 Task: Create a Board called Board0000000007 in Workspace WS0000000003 in Trello with Visibility as Workspace. Create a Board called Board0000000008 in Workspace WS0000000003 in Trello with Visibility as Private. Create a Board called Board0000000009 in Workspace WS0000000003 in Trello with Visibility as Public. Create Card Card0000000025 in Board Board0000000007 in Workspace WS0000000003 in Trello. Create Card Card0000000026 in Board Board0000000007 in Workspace WS0000000003 in Trello
Action: Mouse moved to (481, 105)
Screenshot: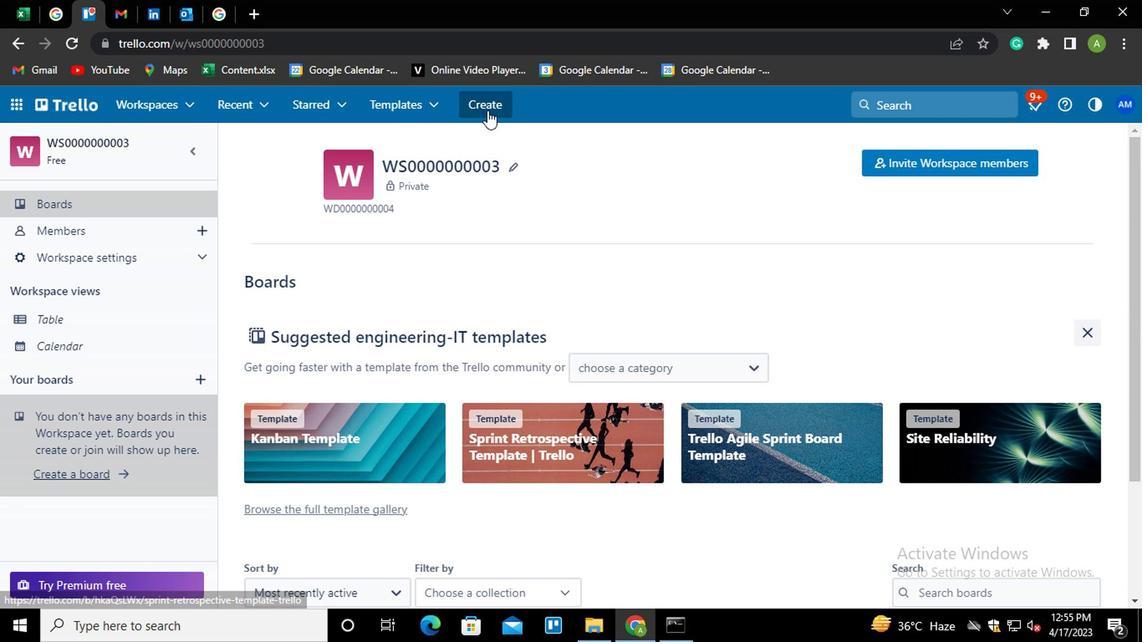 
Action: Mouse pressed left at (481, 105)
Screenshot: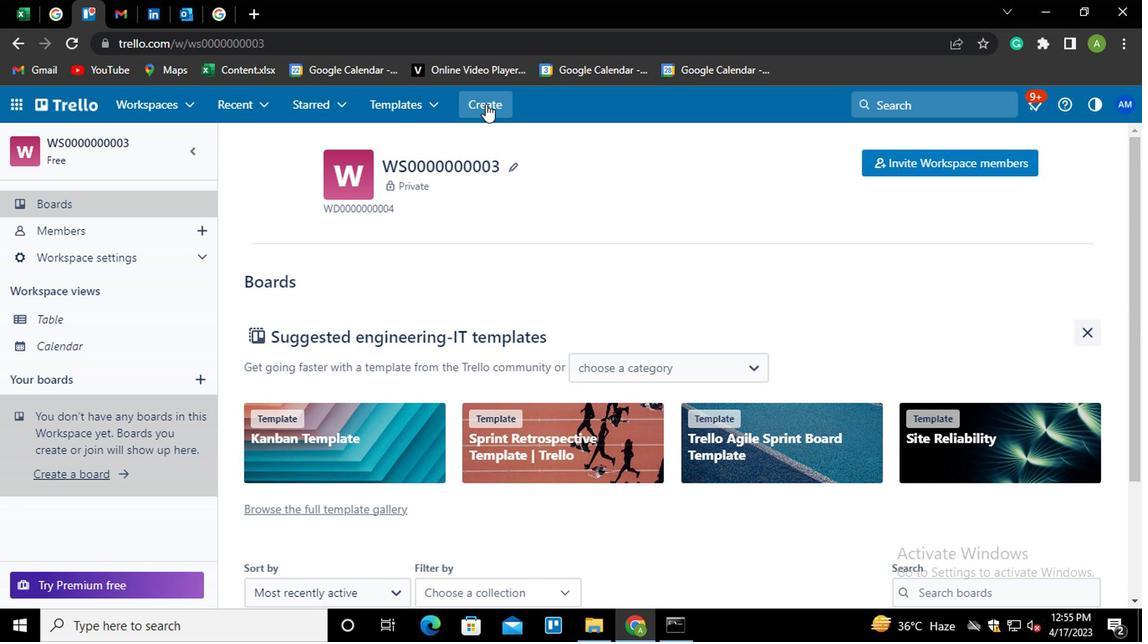 
Action: Mouse moved to (510, 167)
Screenshot: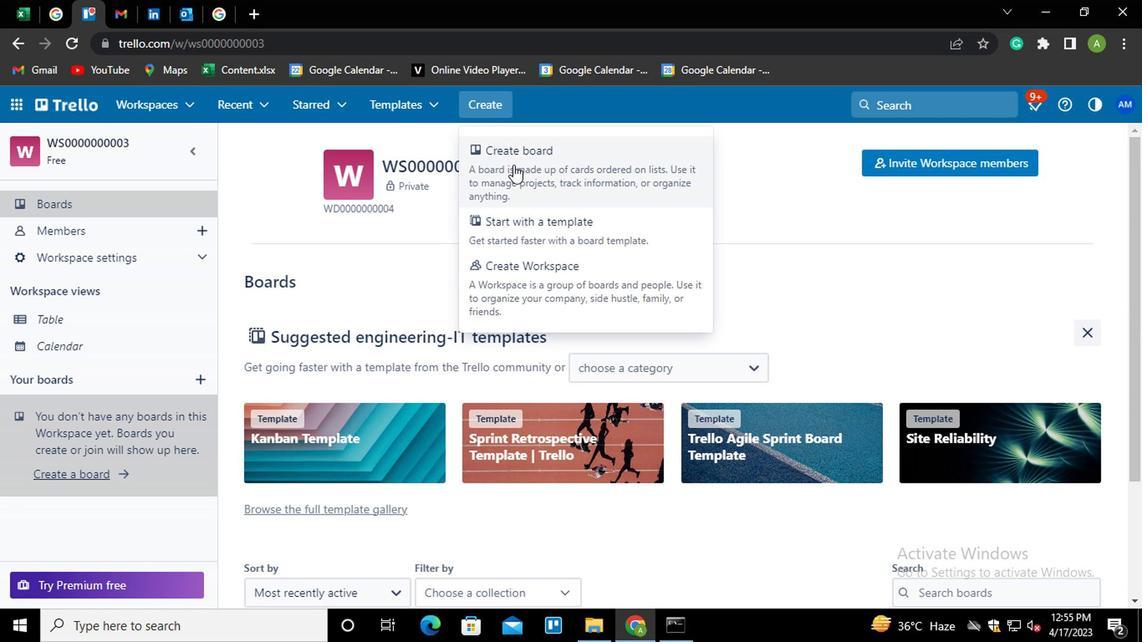 
Action: Mouse pressed left at (510, 167)
Screenshot: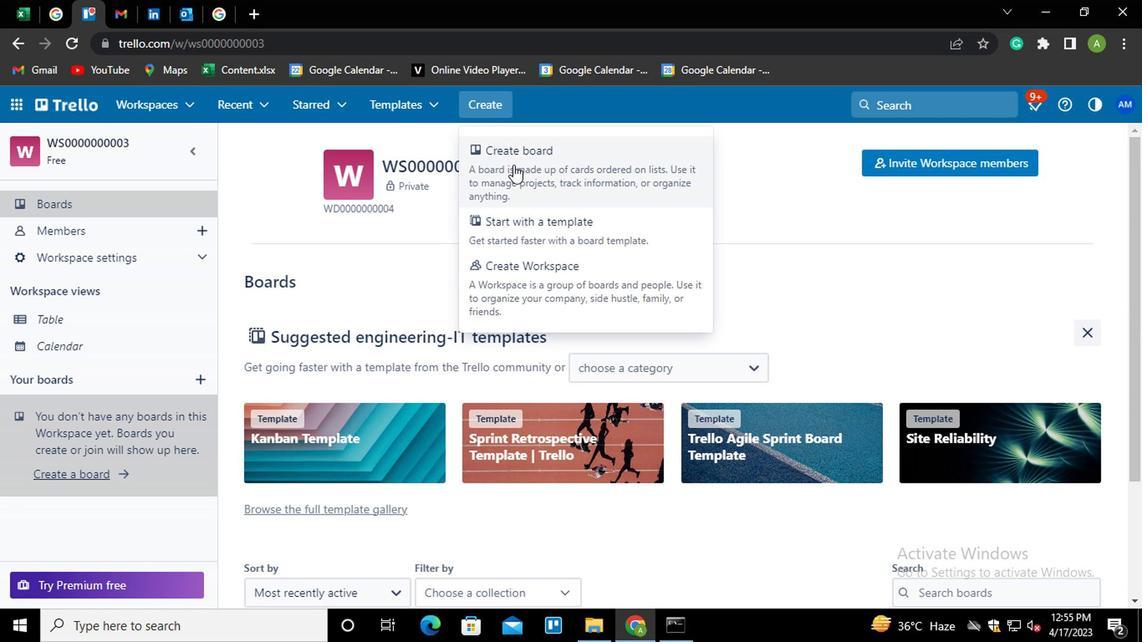 
Action: Mouse moved to (559, 408)
Screenshot: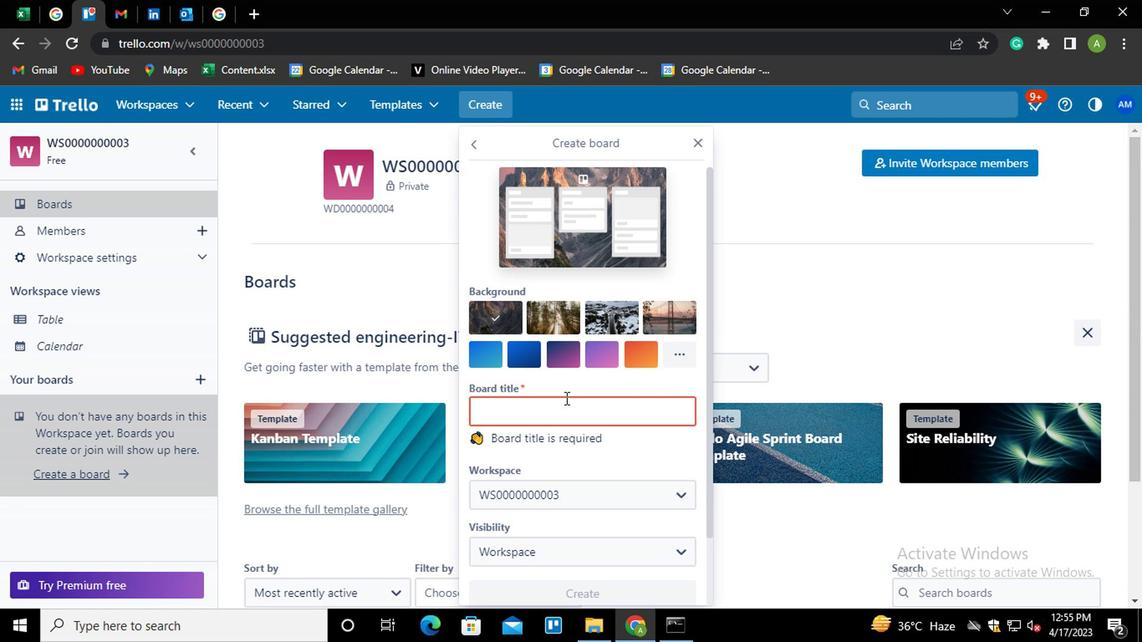 
Action: Mouse pressed left at (559, 408)
Screenshot: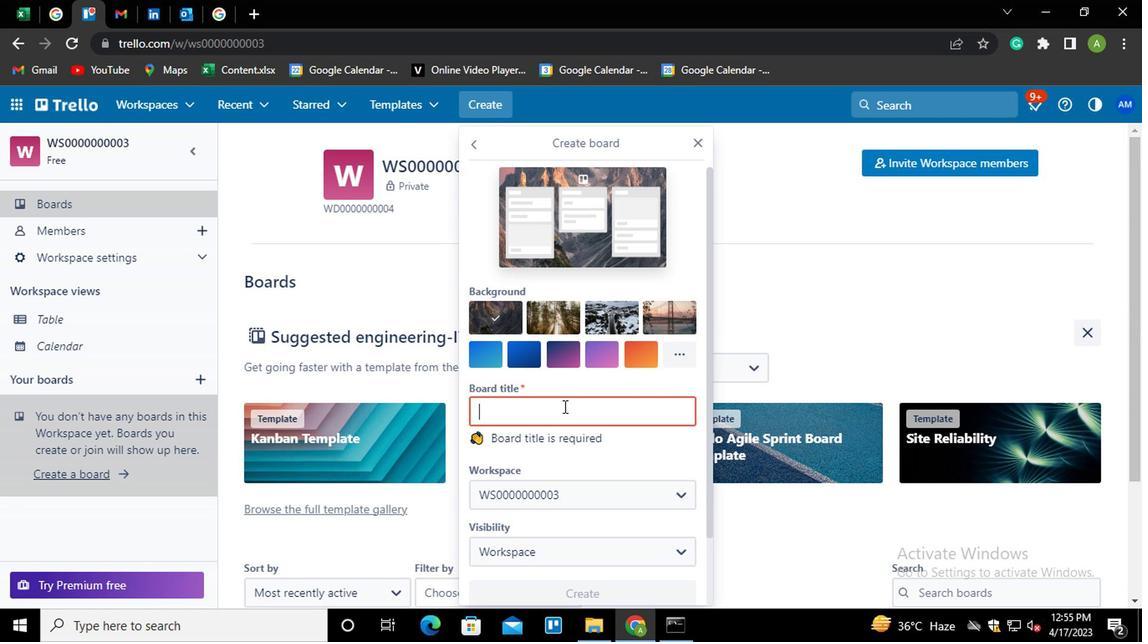 
Action: Key pressed <Key.shift><Key.shift>BOARD0000000007
Screenshot: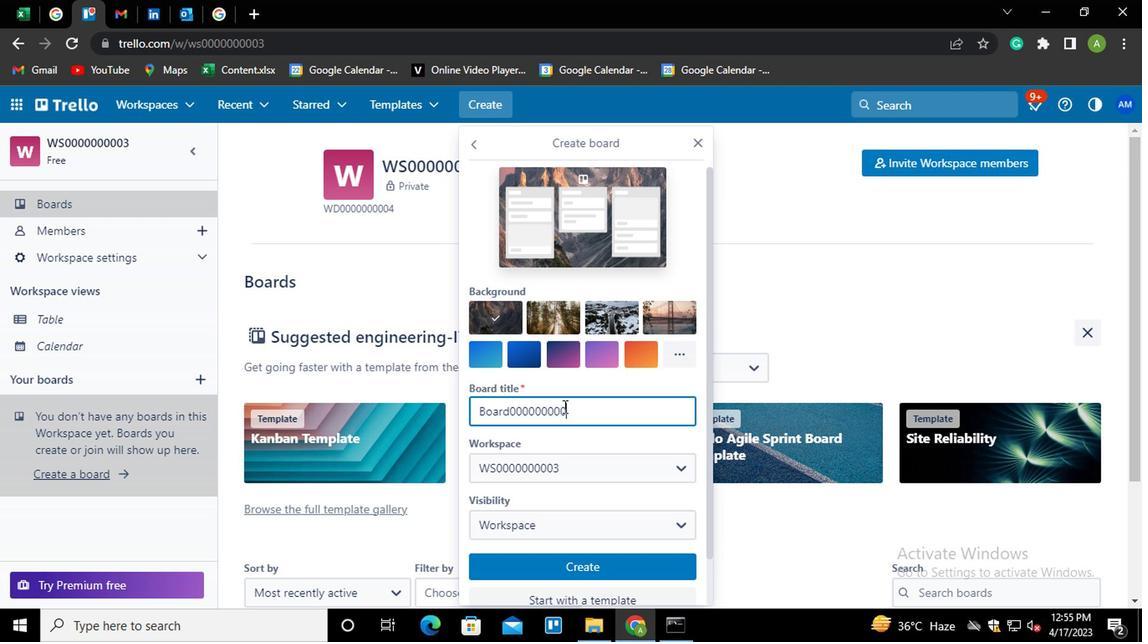 
Action: Mouse moved to (562, 568)
Screenshot: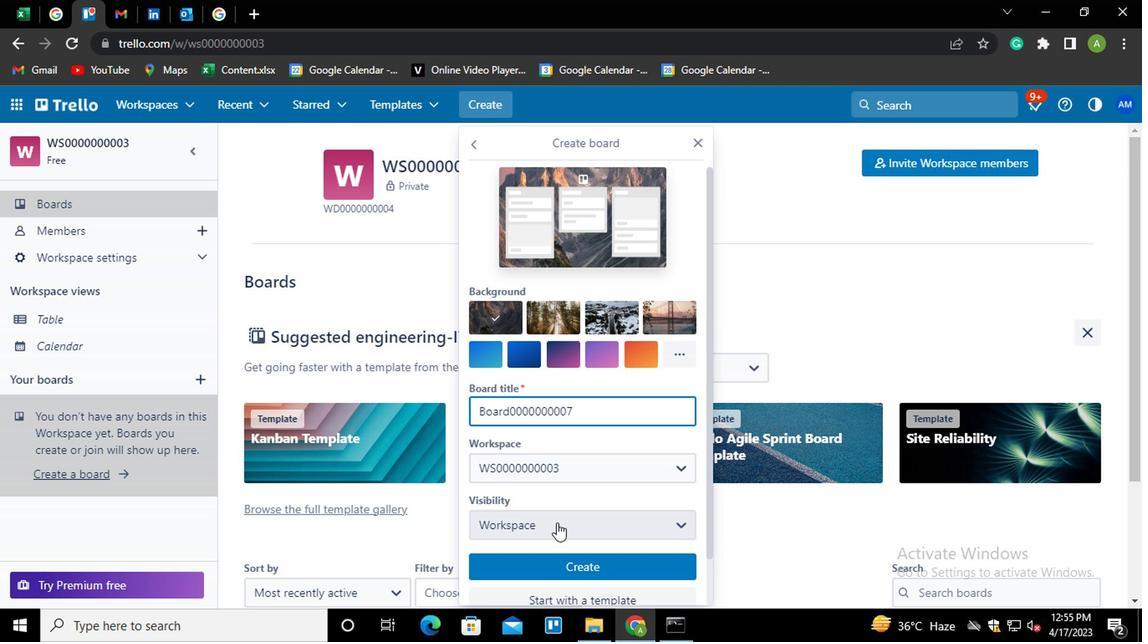 
Action: Mouse pressed left at (562, 568)
Screenshot: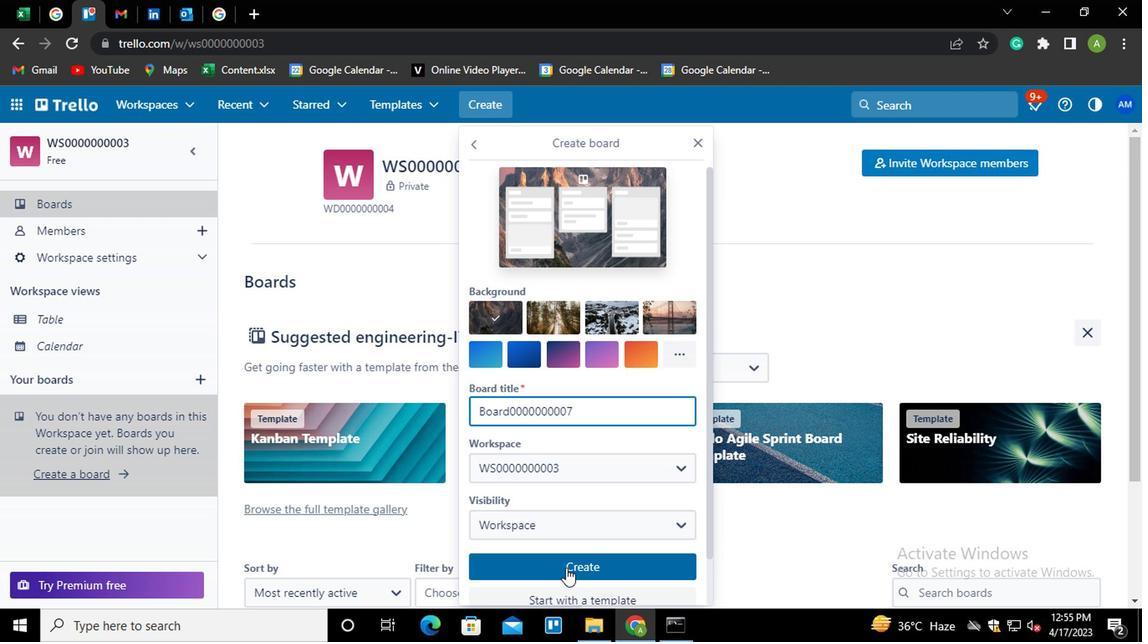 
Action: Mouse moved to (488, 108)
Screenshot: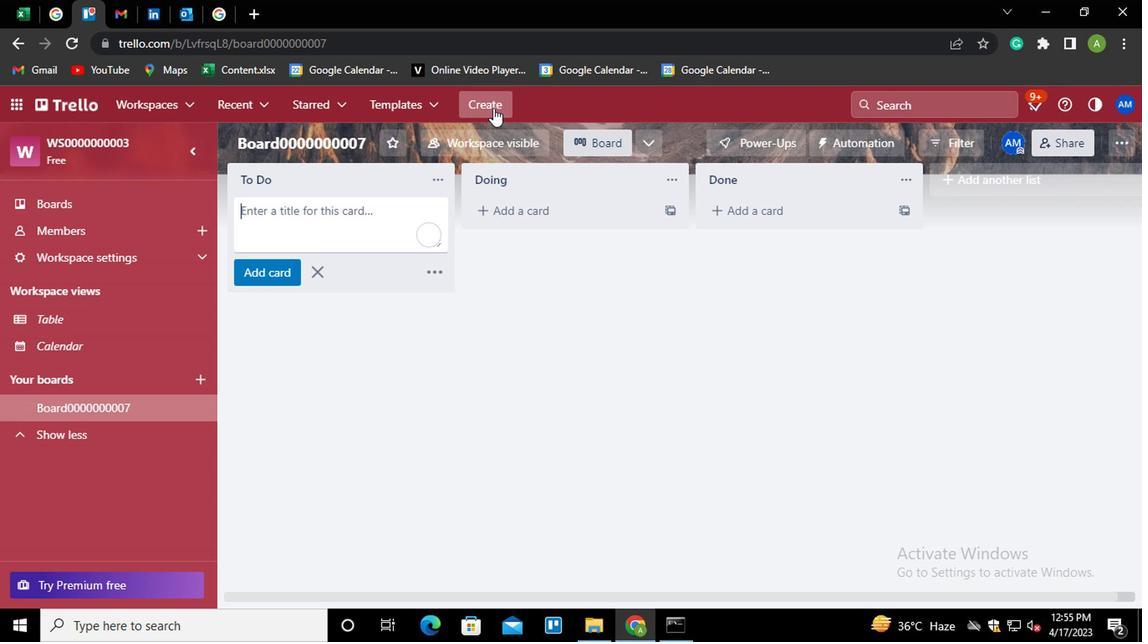 
Action: Mouse pressed left at (488, 108)
Screenshot: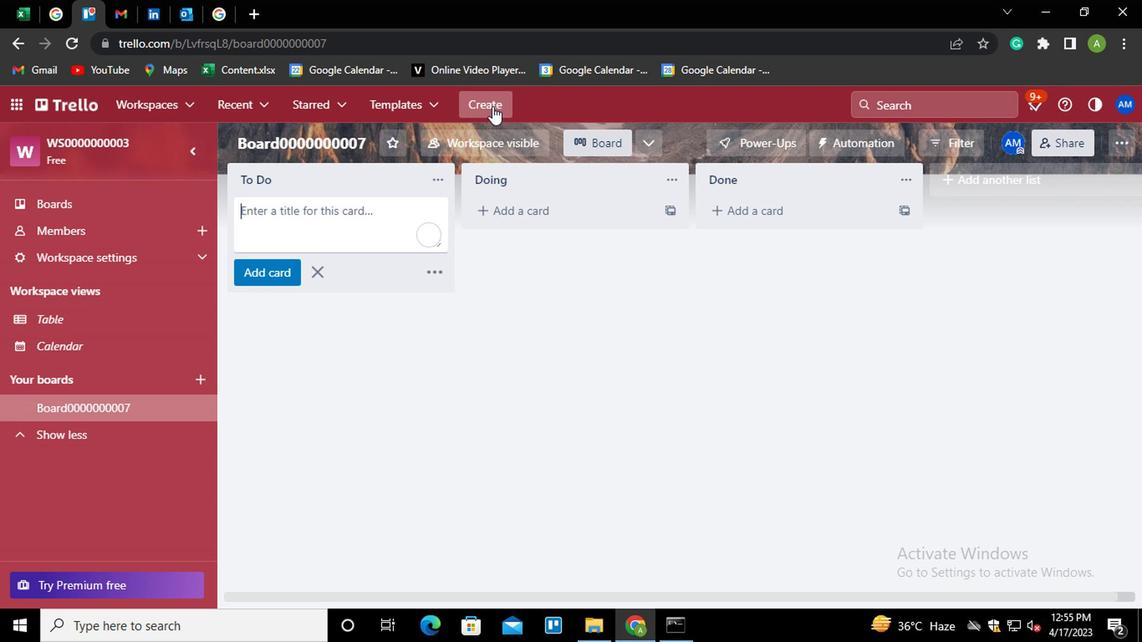 
Action: Mouse moved to (524, 165)
Screenshot: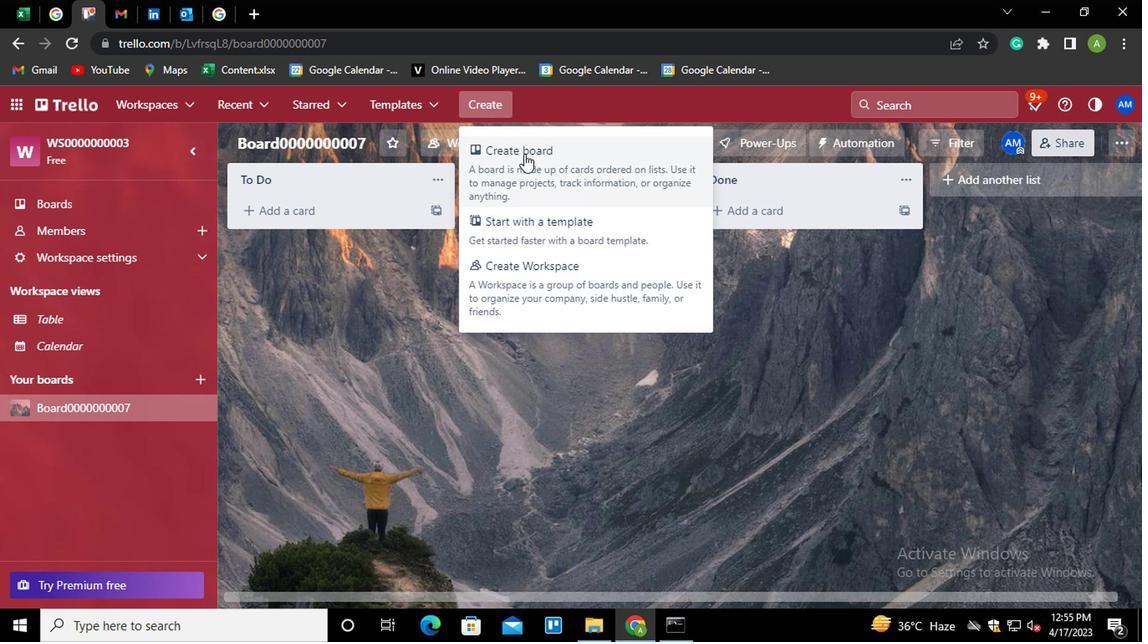 
Action: Mouse pressed left at (524, 165)
Screenshot: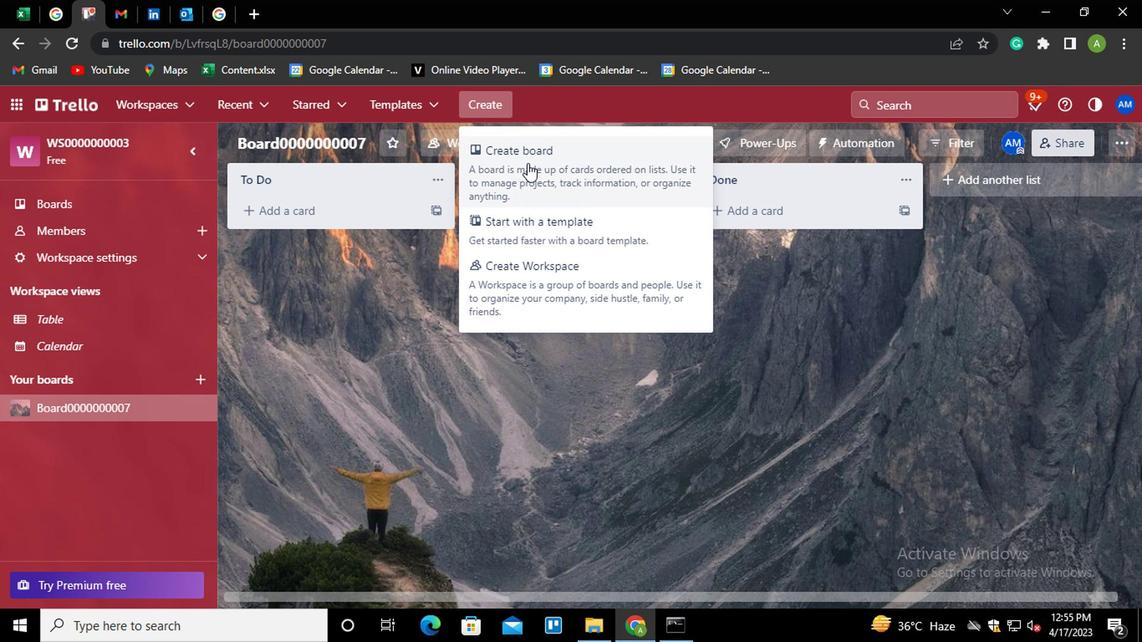 
Action: Key pressed <Key.shift>BOARD0000000008
Screenshot: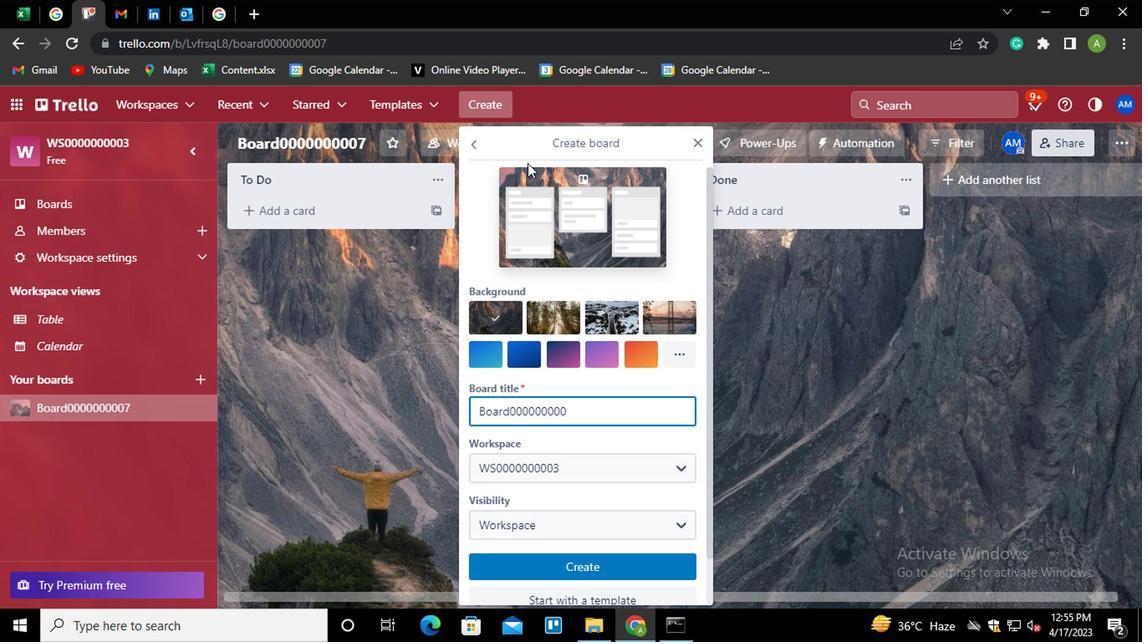 
Action: Mouse moved to (506, 520)
Screenshot: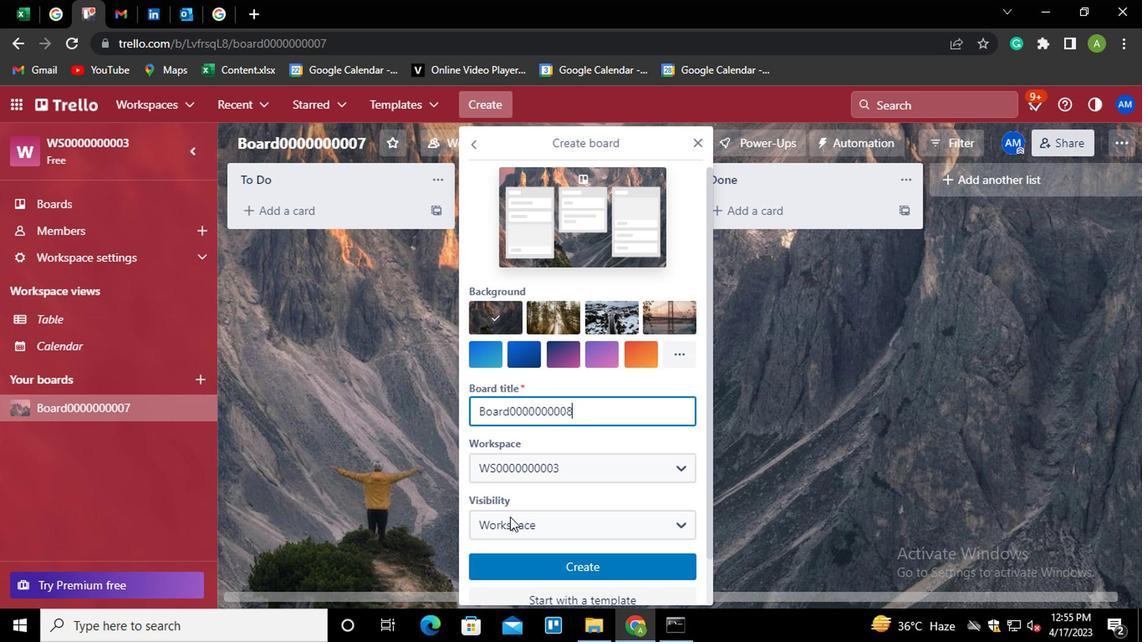 
Action: Mouse pressed left at (506, 520)
Screenshot: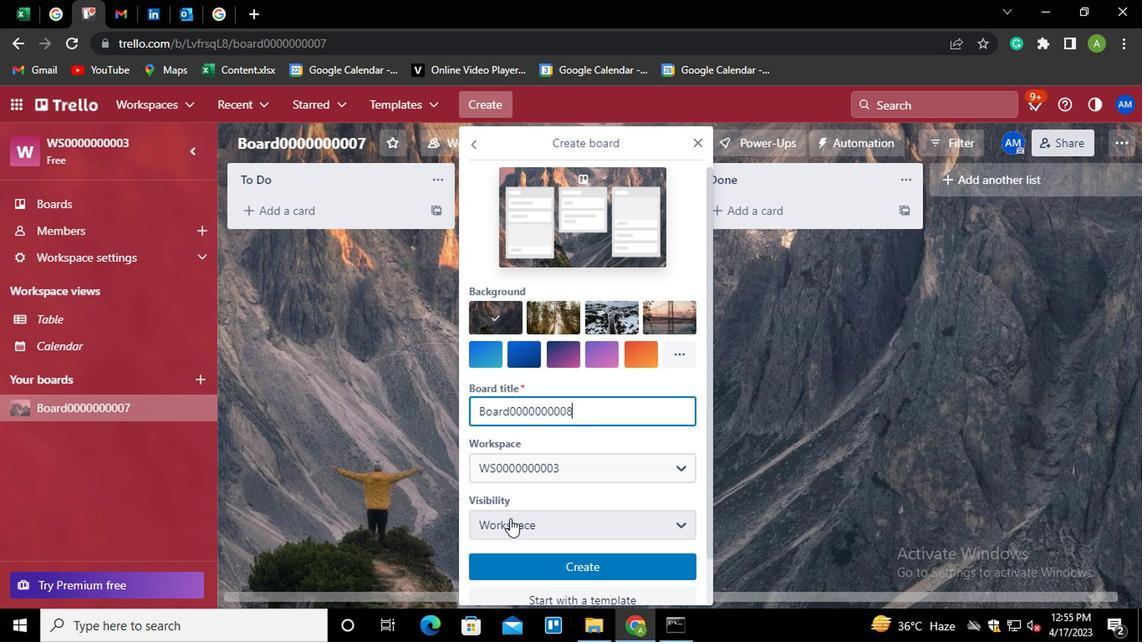 
Action: Mouse moved to (543, 356)
Screenshot: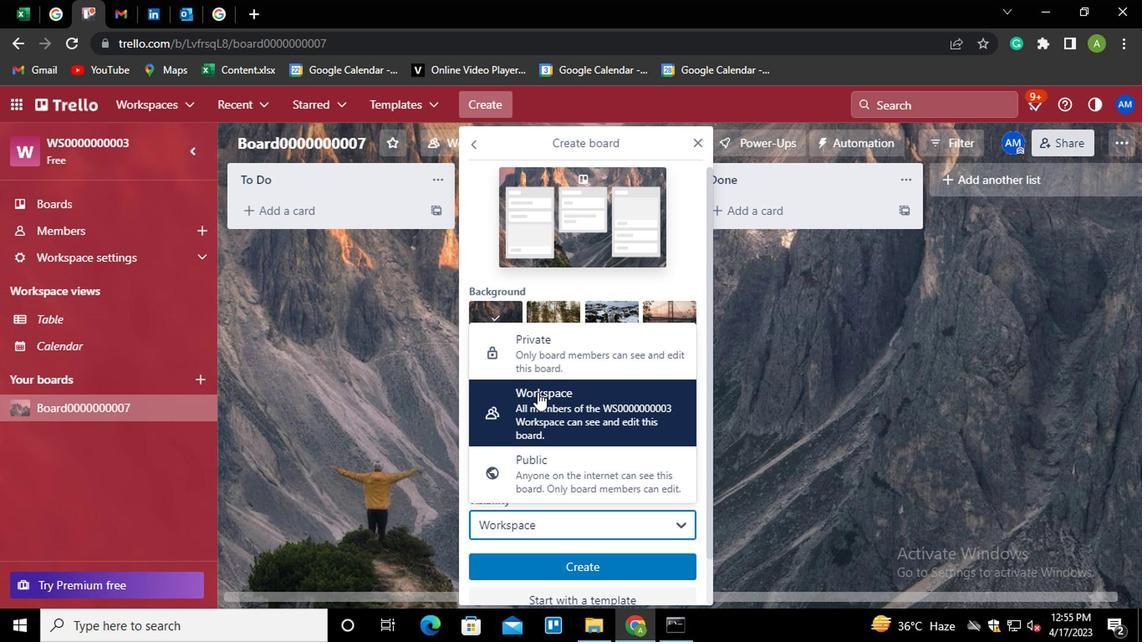 
Action: Mouse pressed left at (543, 356)
Screenshot: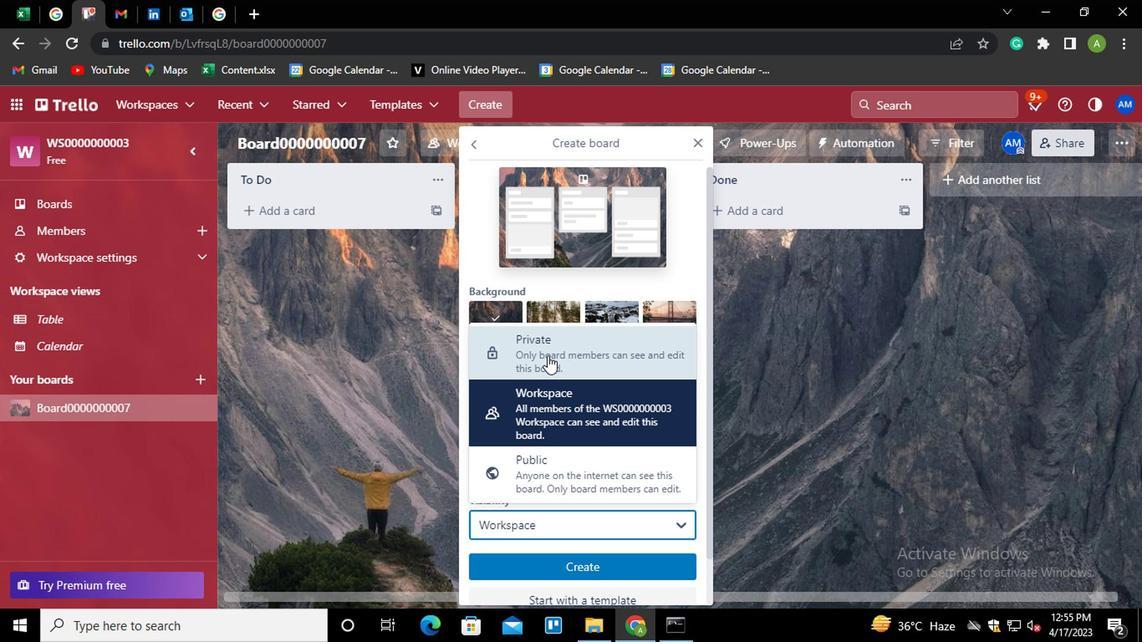 
Action: Mouse moved to (547, 570)
Screenshot: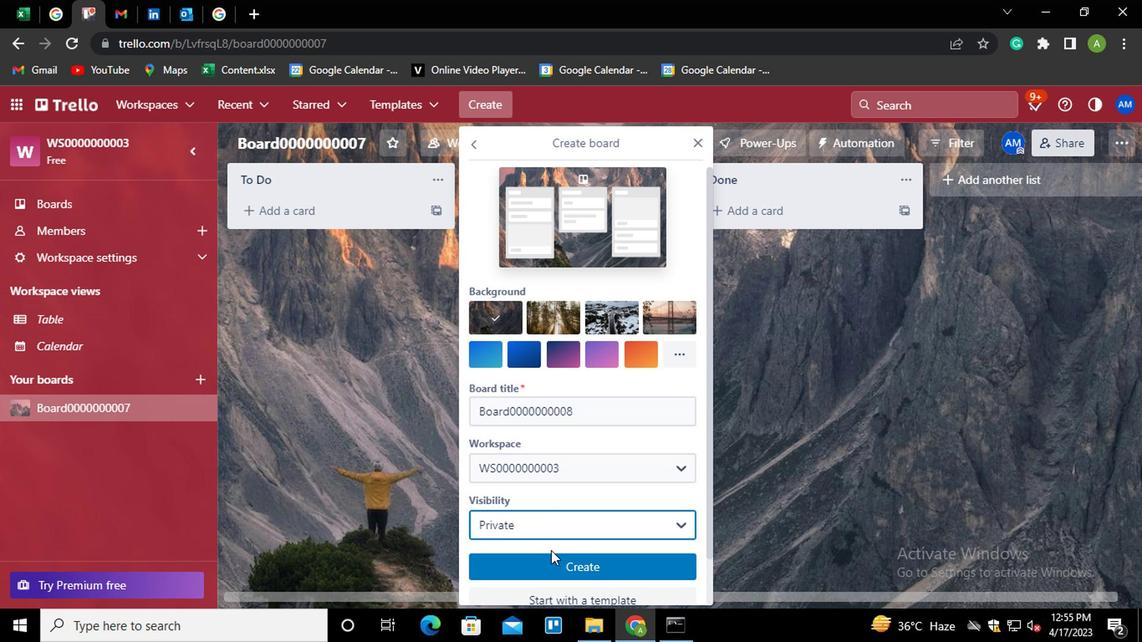 
Action: Mouse pressed left at (547, 570)
Screenshot: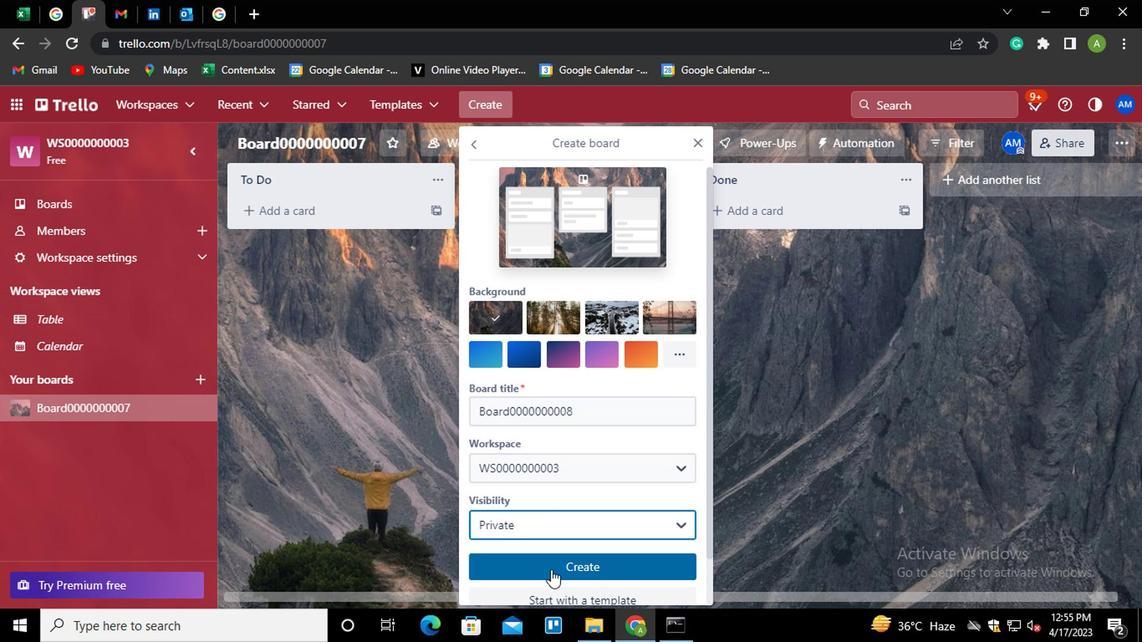 
Action: Mouse moved to (491, 103)
Screenshot: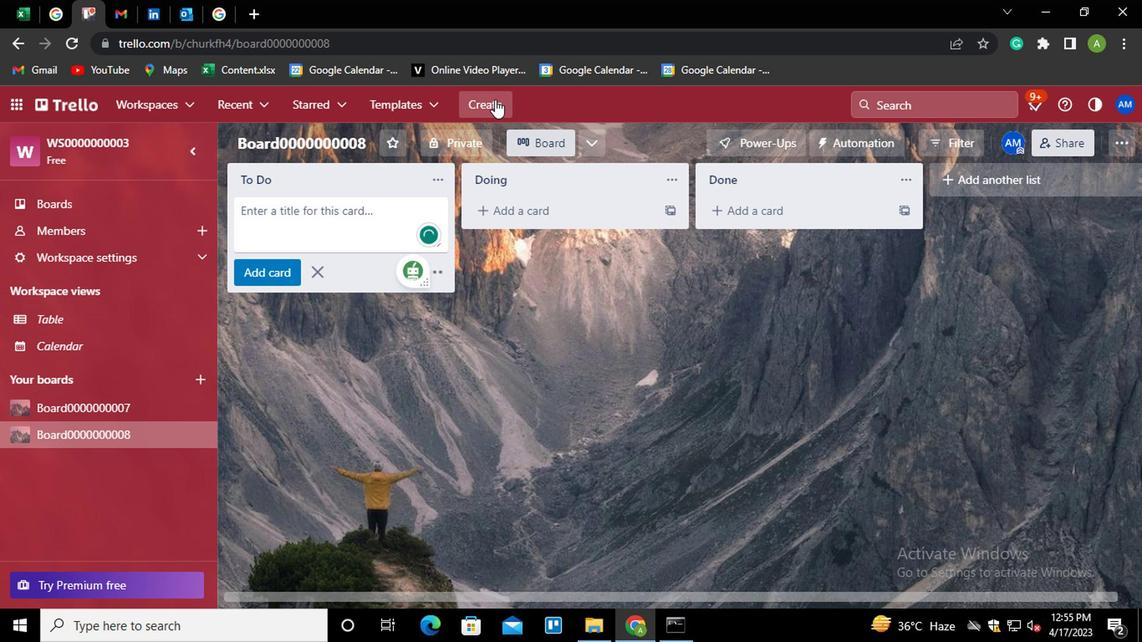 
Action: Mouse pressed left at (491, 103)
Screenshot: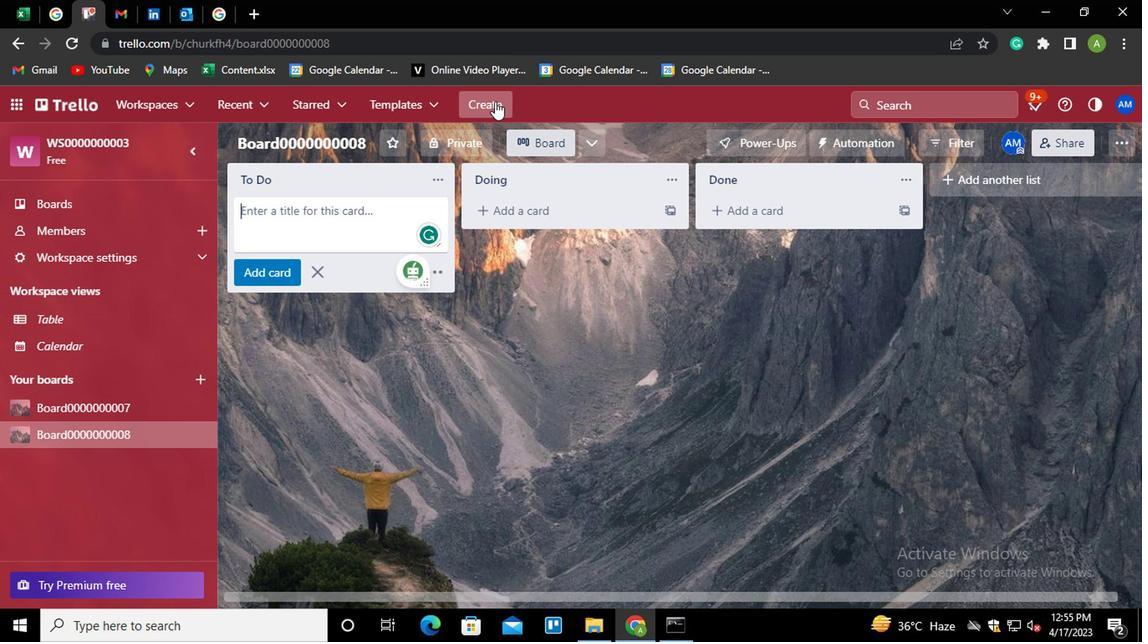 
Action: Mouse moved to (539, 177)
Screenshot: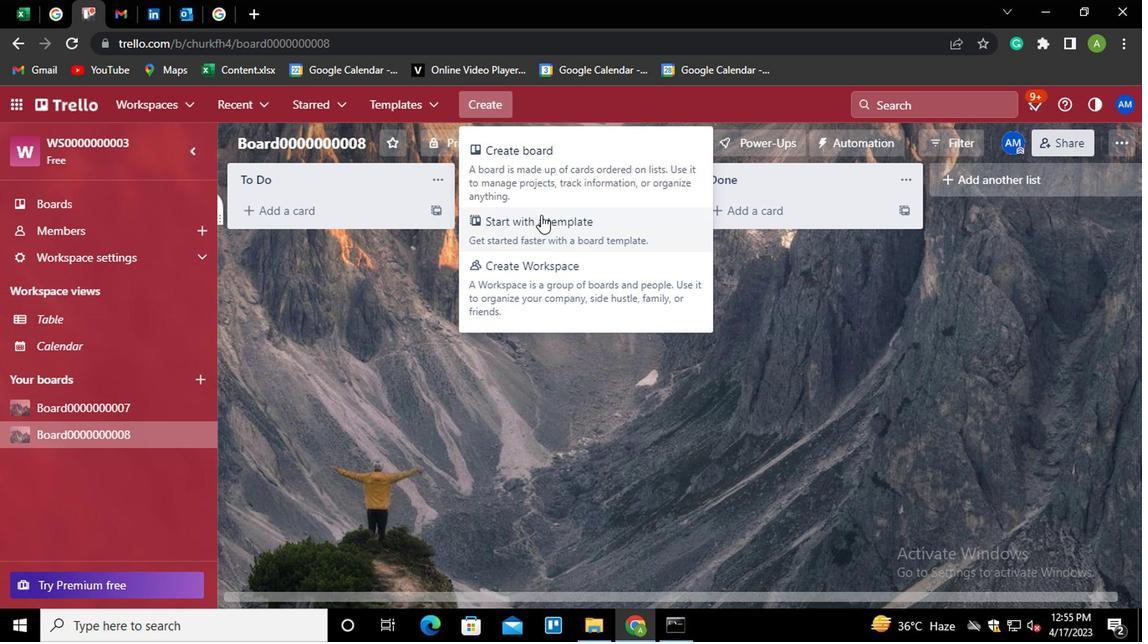 
Action: Mouse pressed left at (539, 177)
Screenshot: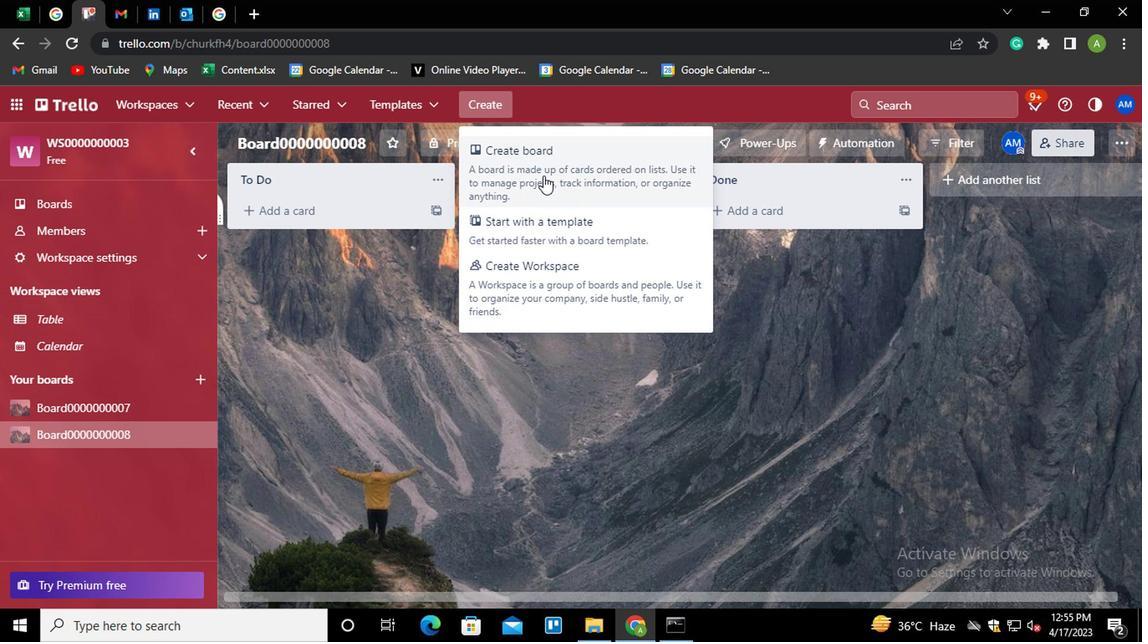 
Action: Key pressed <Key.shift>BOARD0000000009
Screenshot: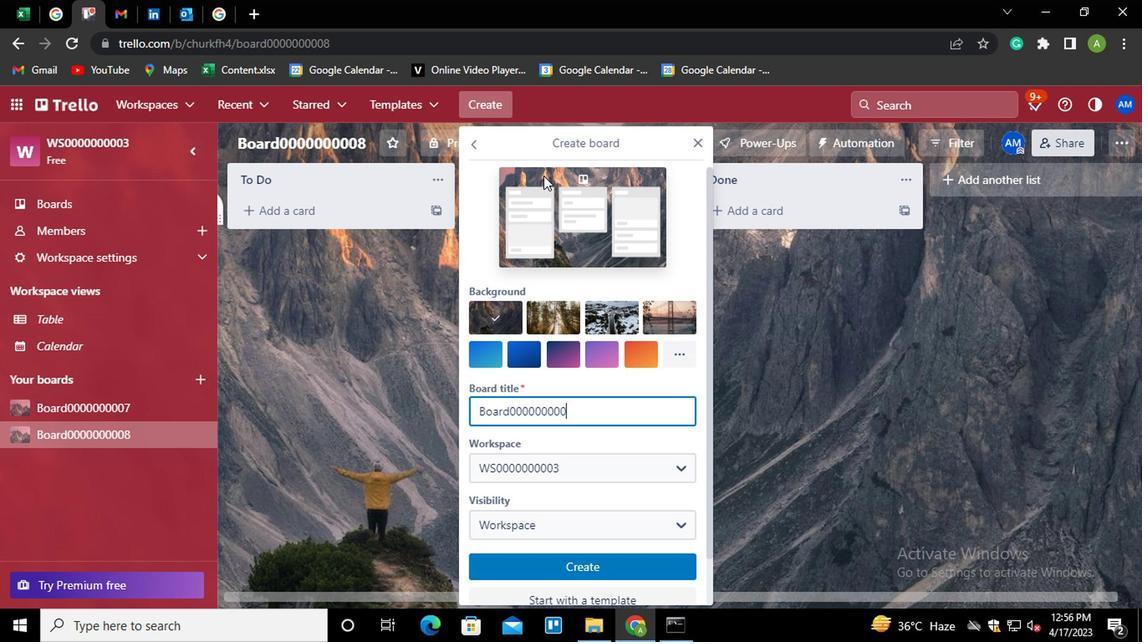 
Action: Mouse moved to (530, 525)
Screenshot: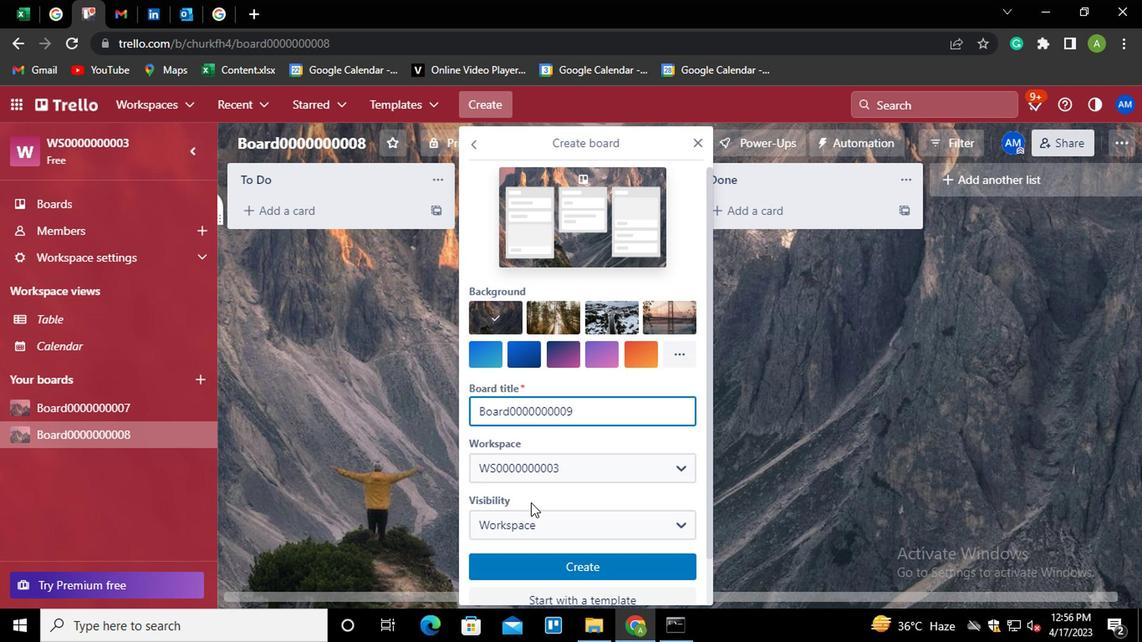 
Action: Mouse pressed left at (530, 525)
Screenshot: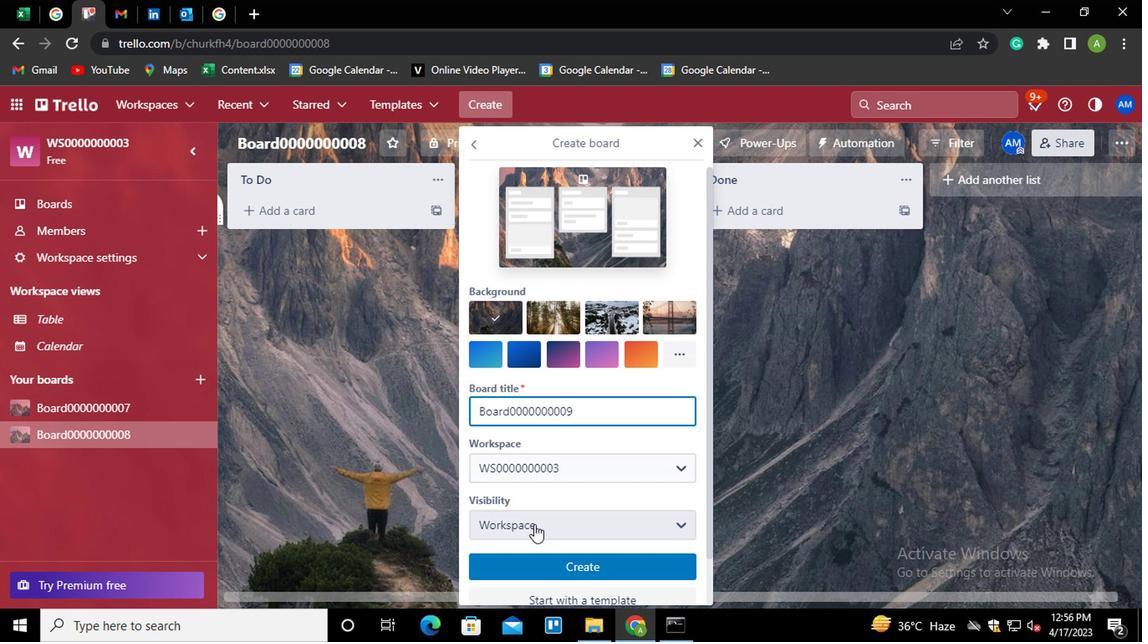
Action: Mouse moved to (544, 485)
Screenshot: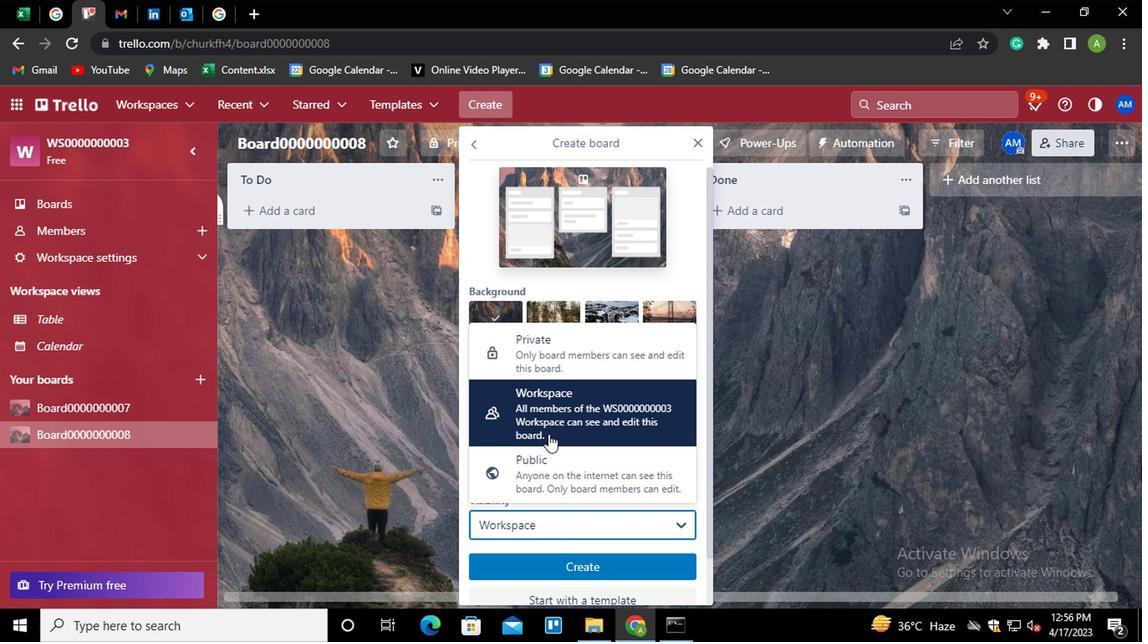 
Action: Mouse pressed left at (544, 485)
Screenshot: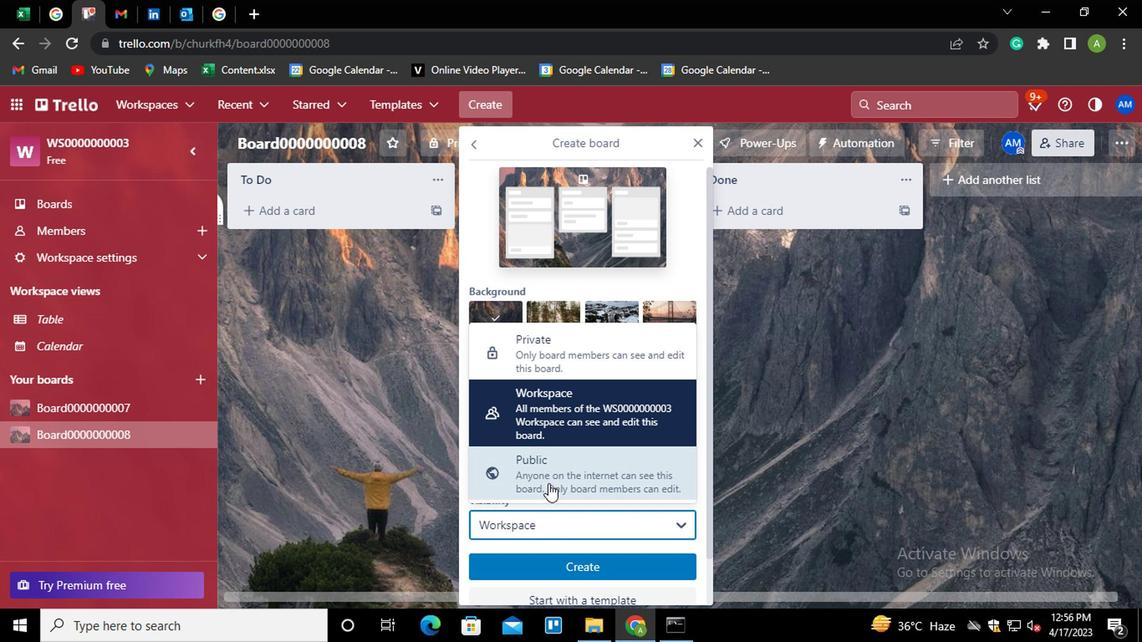 
Action: Mouse moved to (549, 473)
Screenshot: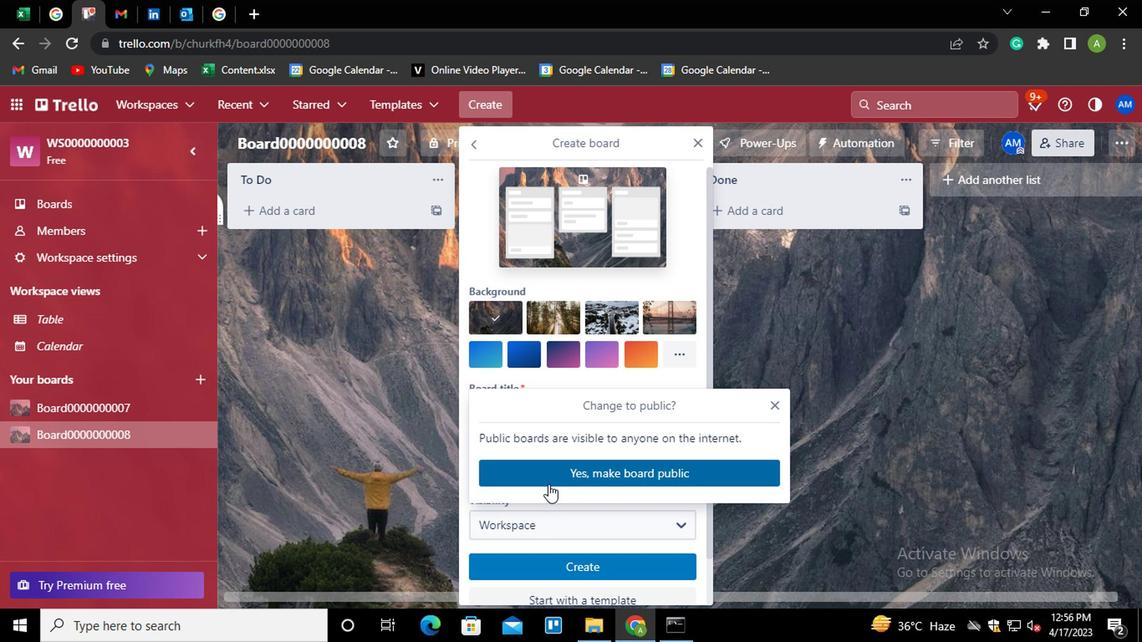 
Action: Mouse pressed left at (549, 473)
Screenshot: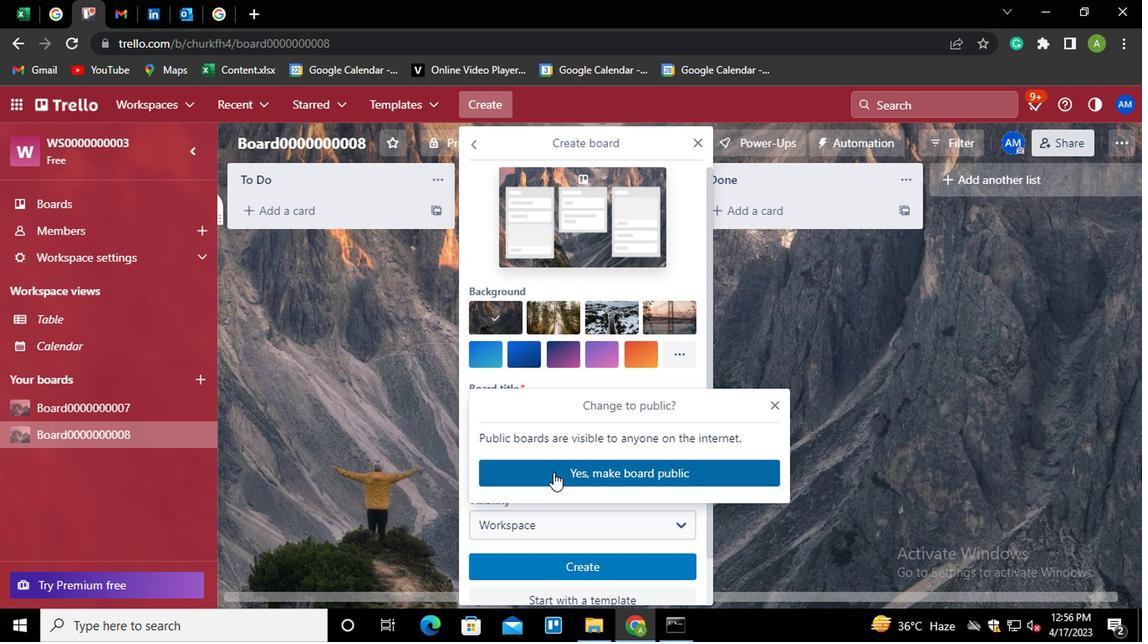 
Action: Mouse moved to (580, 566)
Screenshot: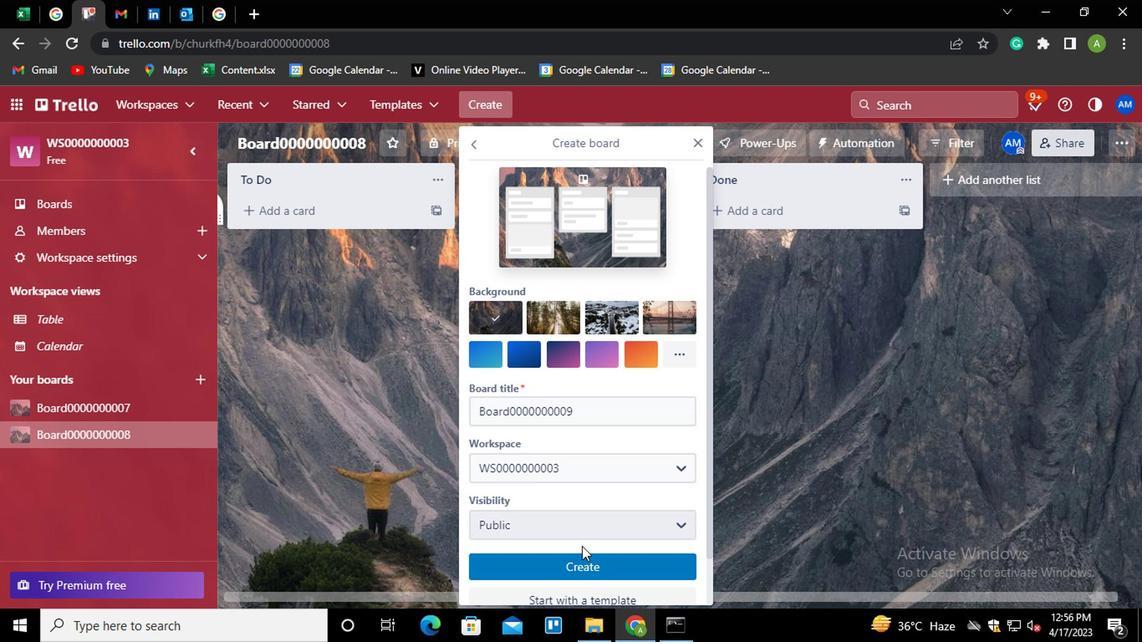 
Action: Mouse pressed left at (580, 566)
Screenshot: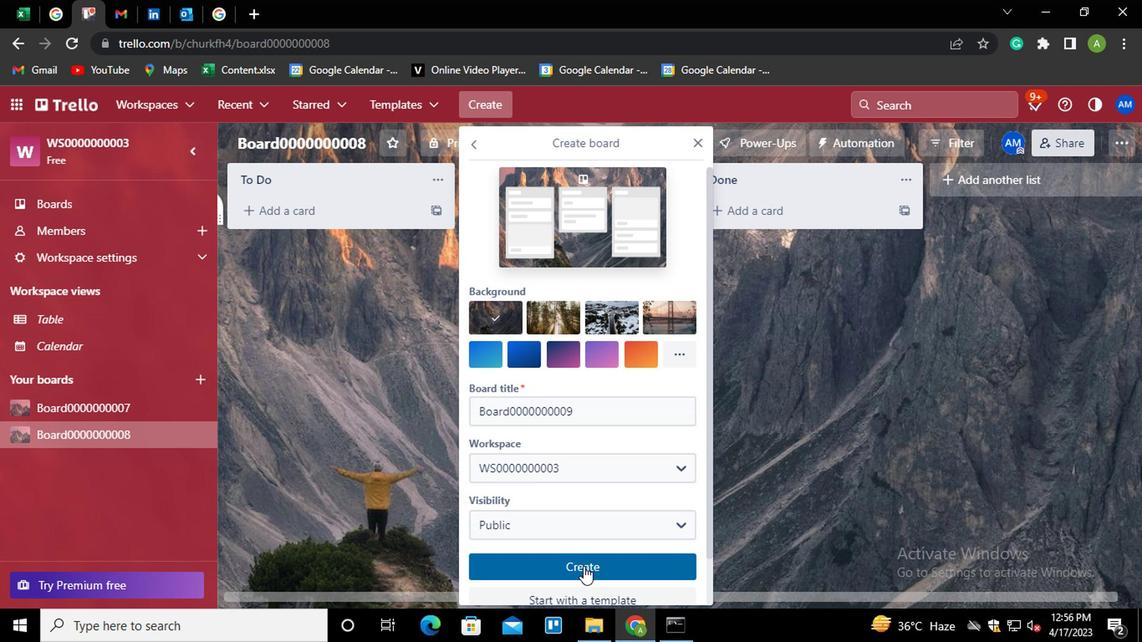 
Action: Mouse moved to (128, 414)
Screenshot: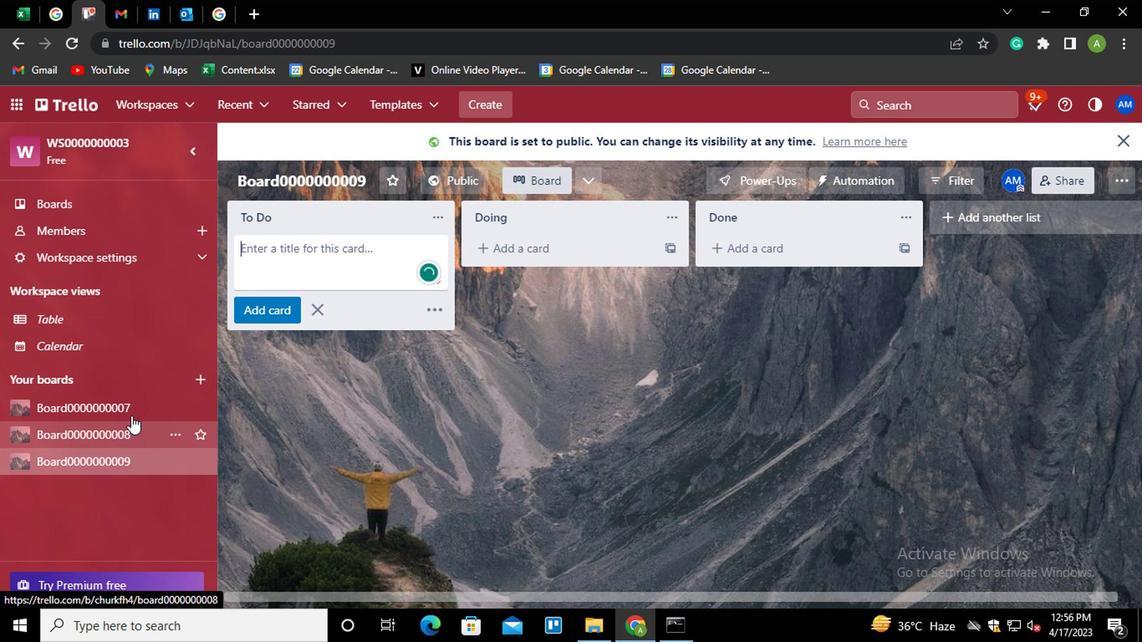 
Action: Mouse pressed left at (128, 414)
Screenshot: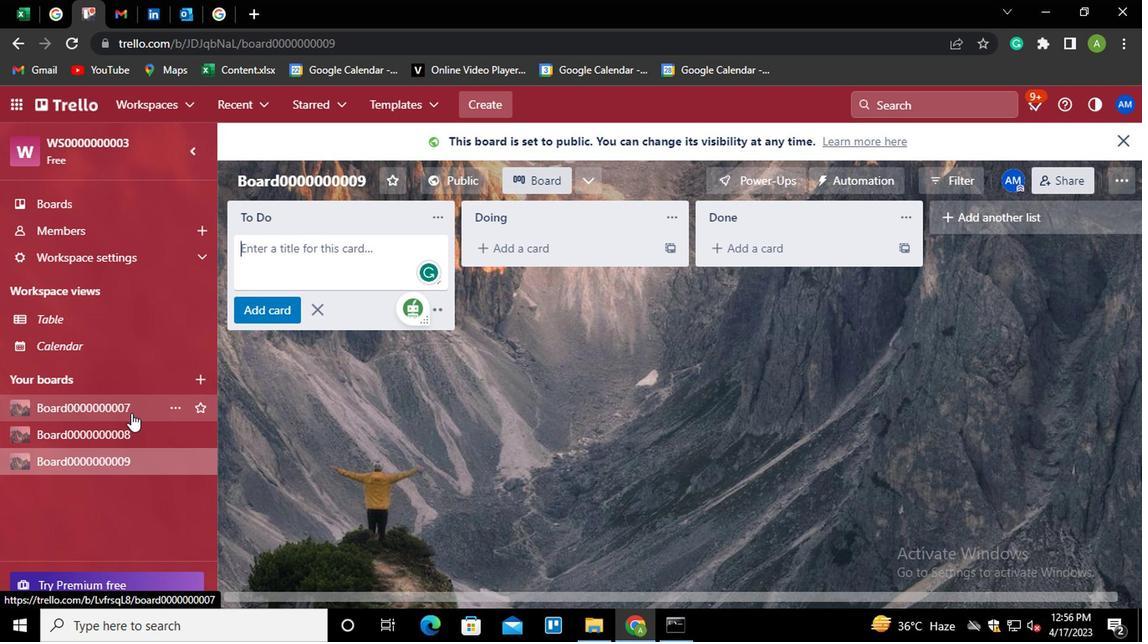 
Action: Mouse moved to (288, 220)
Screenshot: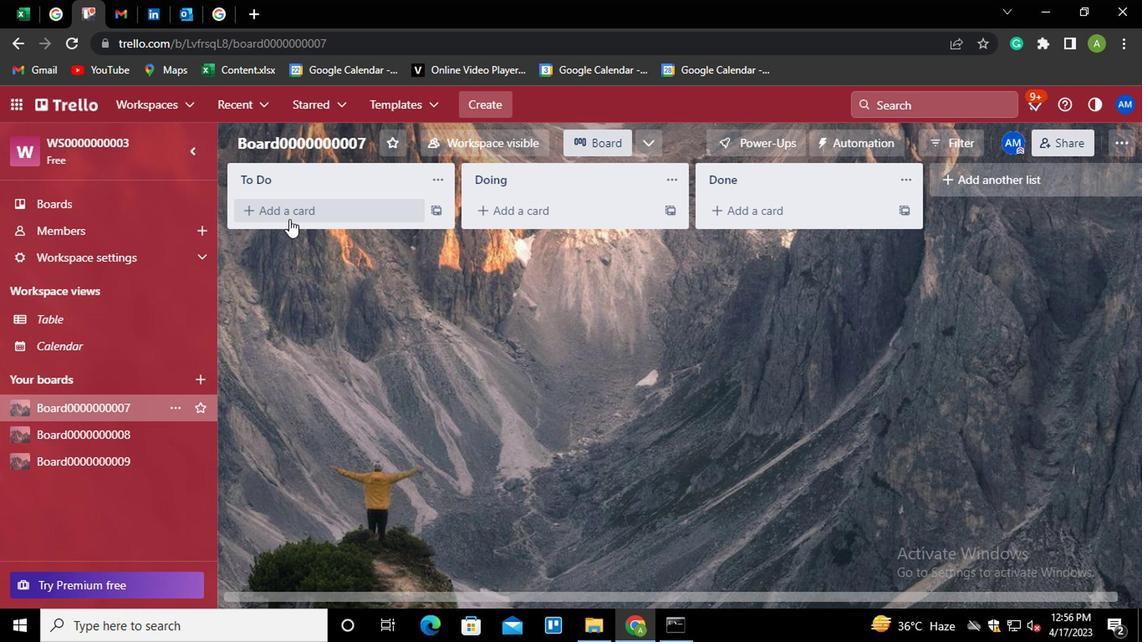 
Action: Mouse pressed left at (288, 220)
Screenshot: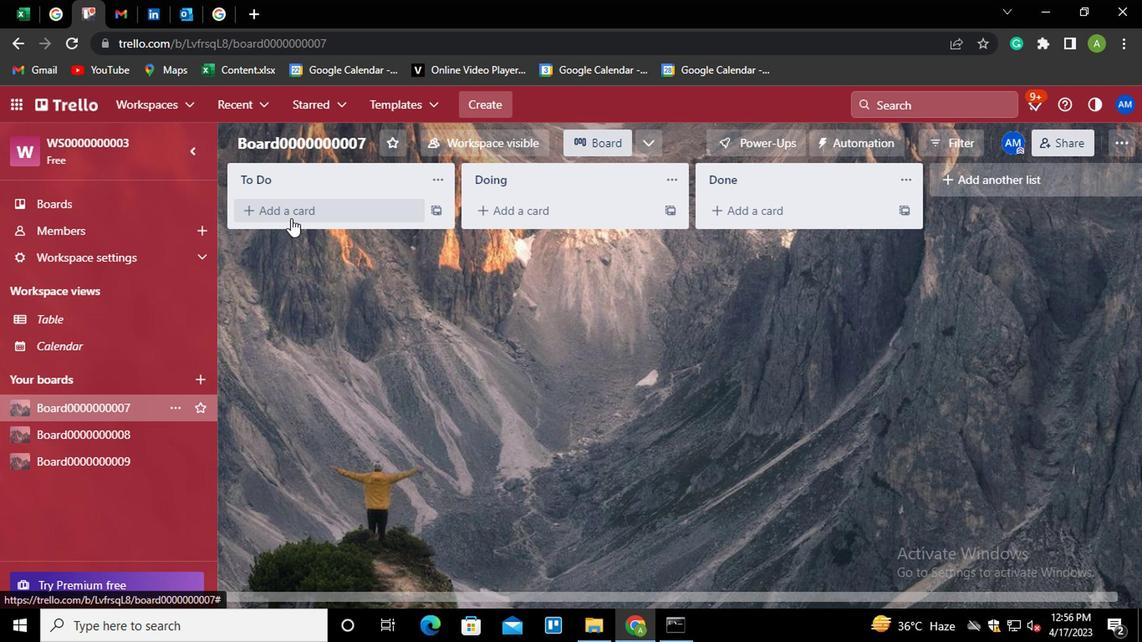 
Action: Mouse moved to (283, 228)
Screenshot: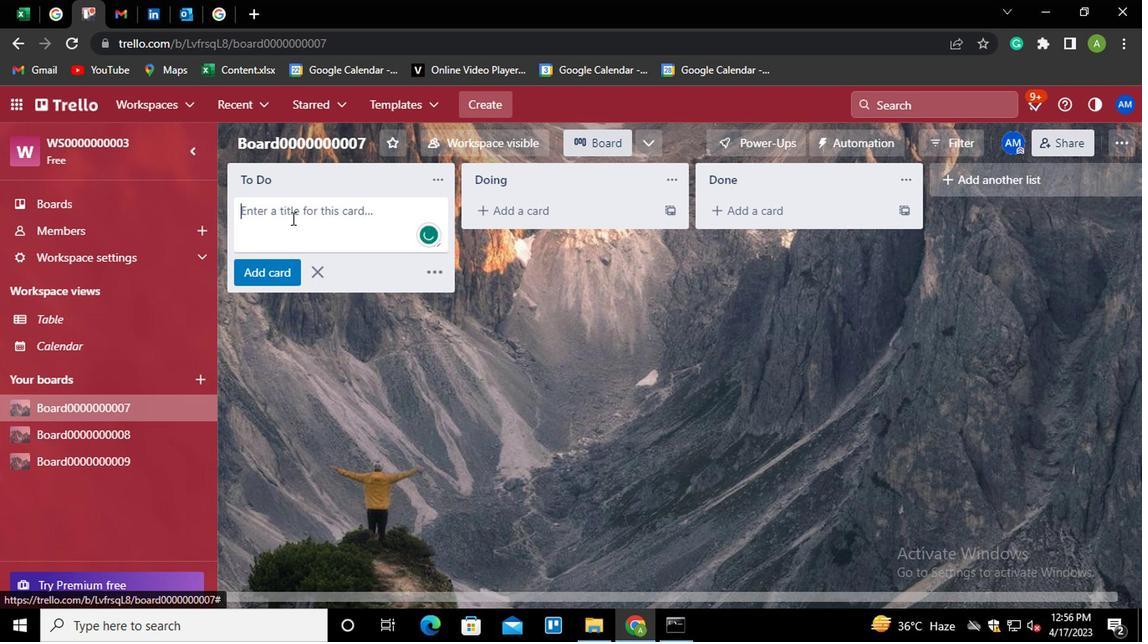 
Action: Key pressed <Key.shift>CARD0000000025<Key.enter><Key.shift>CARD0000000026
Screenshot: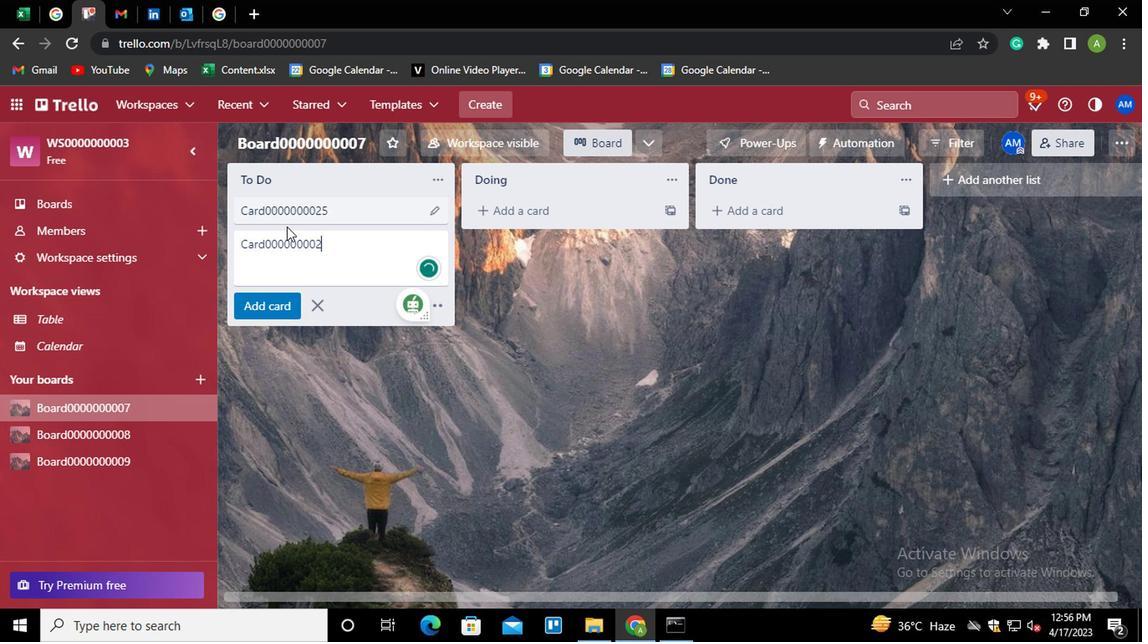 
Action: Mouse moved to (580, 381)
Screenshot: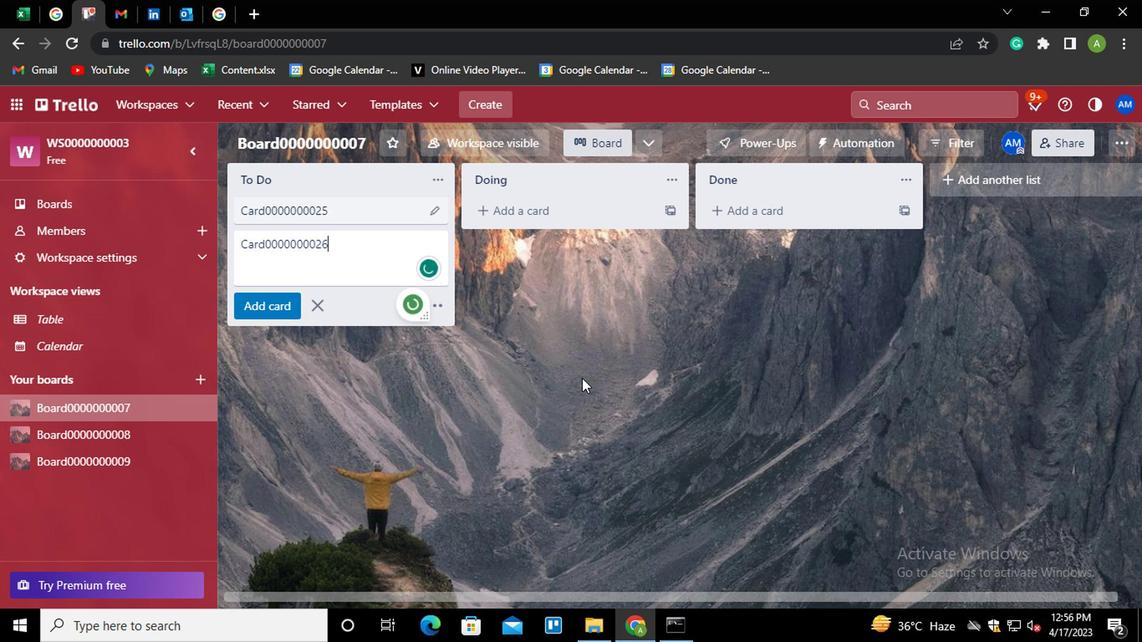 
Action: Mouse pressed left at (580, 381)
Screenshot: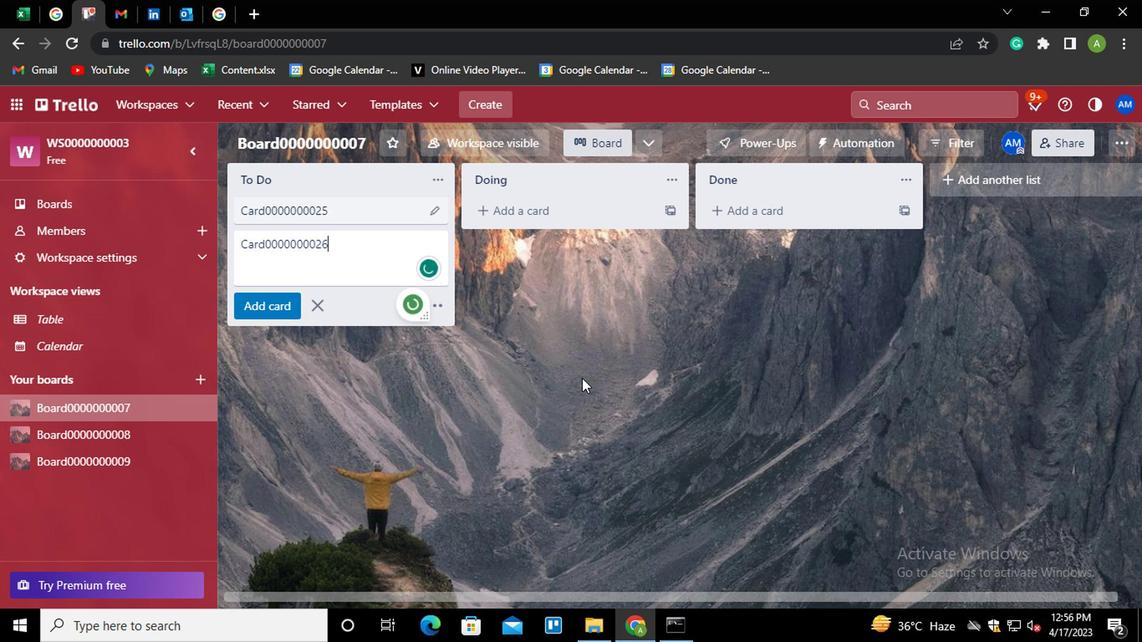 
